 Task: Group the selected elements in the drawing.
Action: Mouse moved to (140, 120)
Screenshot: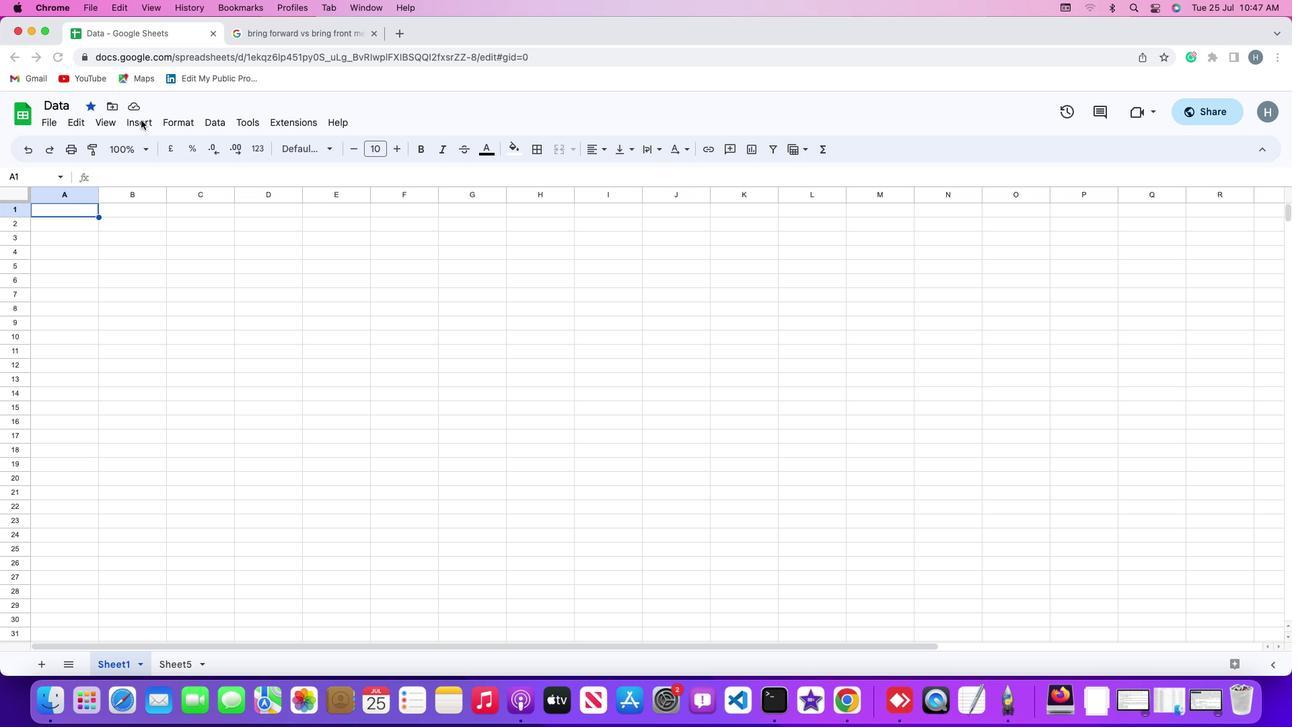 
Action: Mouse pressed left at (140, 120)
Screenshot: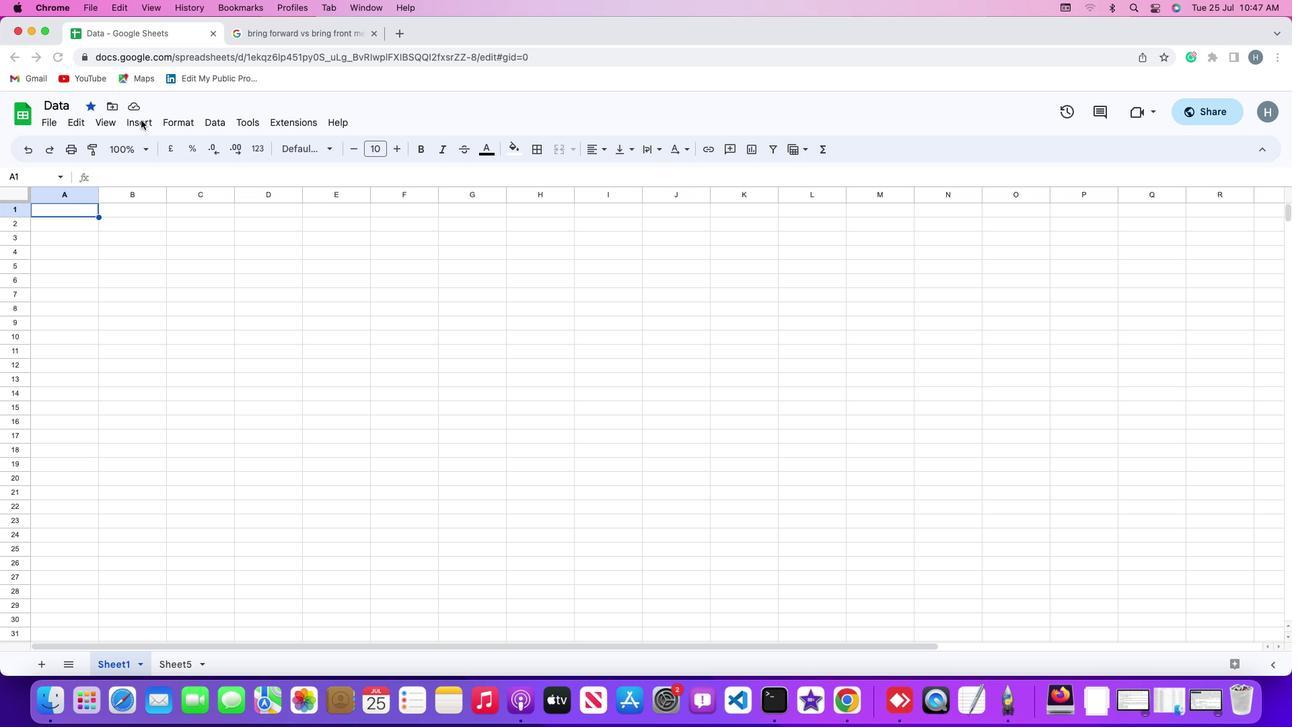 
Action: Mouse moved to (141, 119)
Screenshot: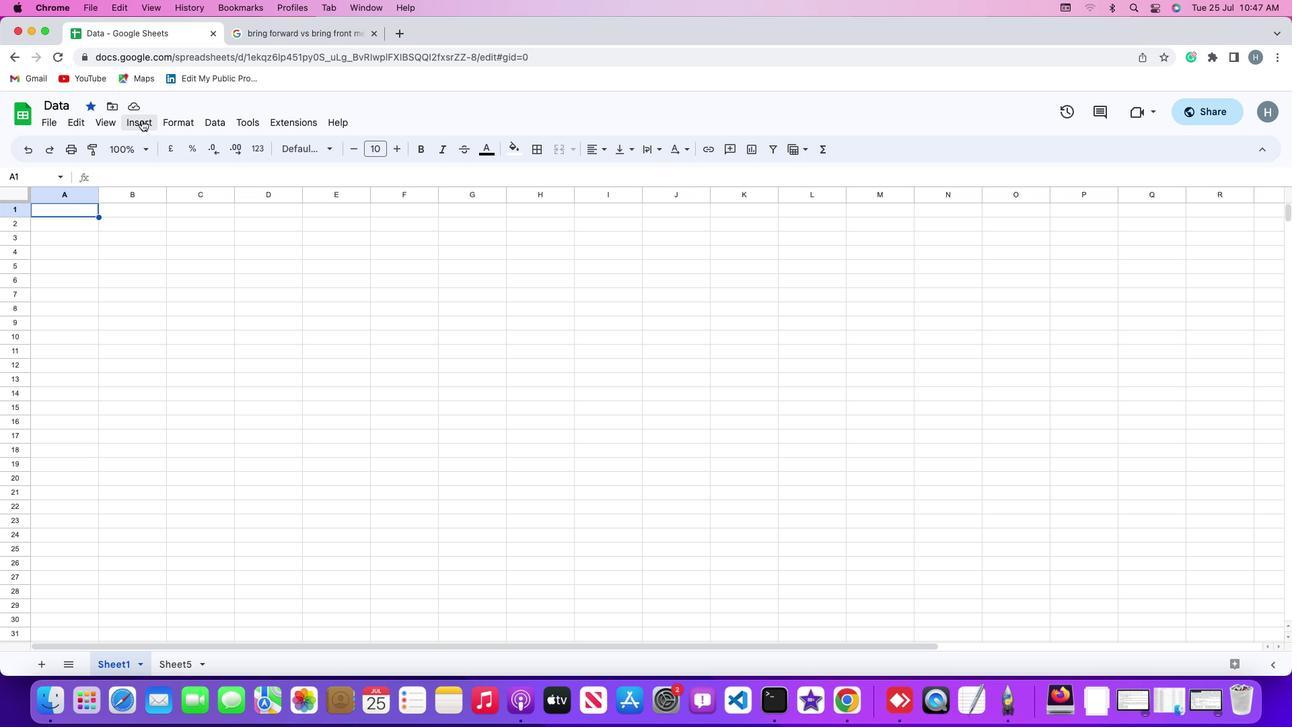
Action: Mouse pressed left at (141, 119)
Screenshot: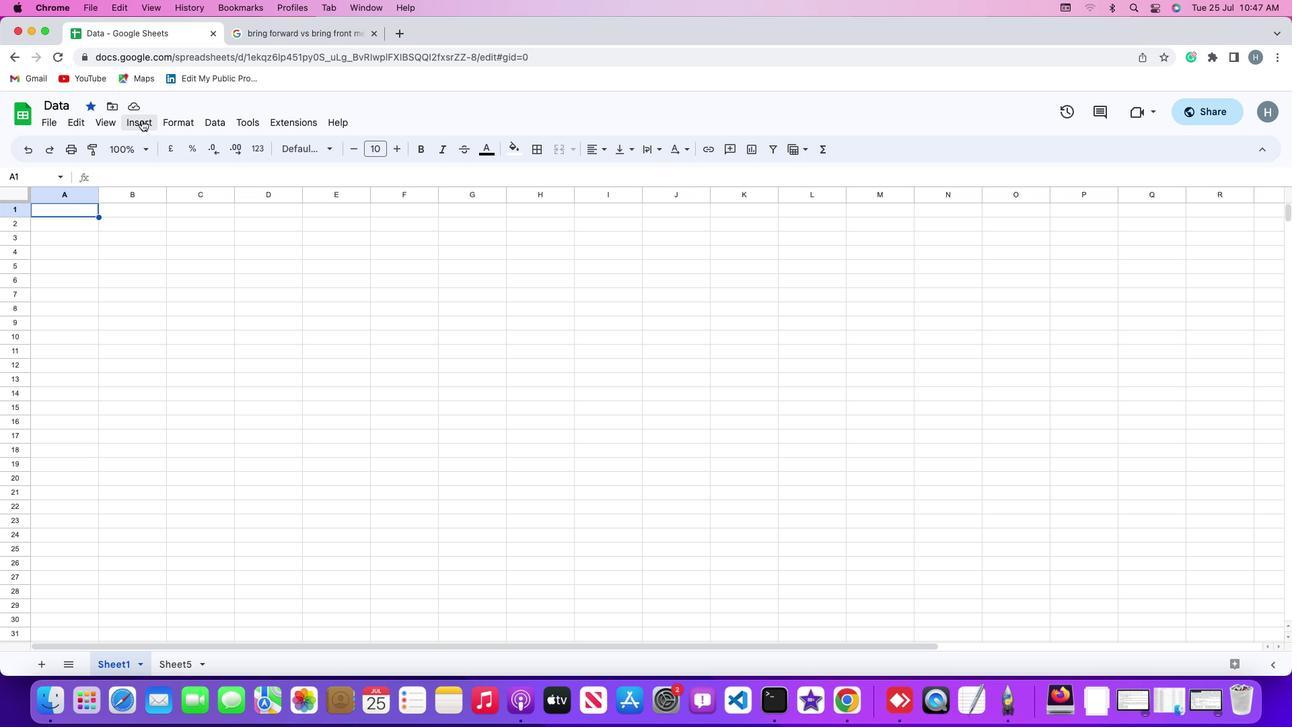 
Action: Mouse moved to (175, 302)
Screenshot: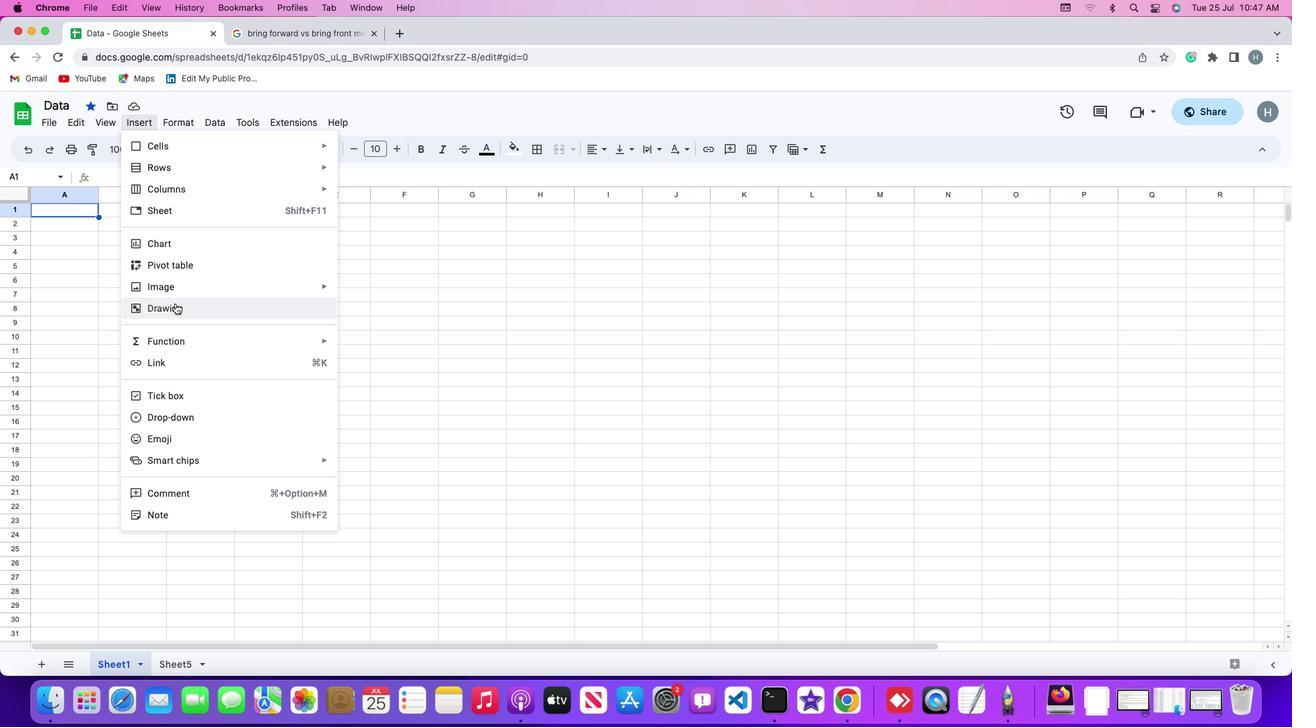 
Action: Mouse pressed left at (175, 302)
Screenshot: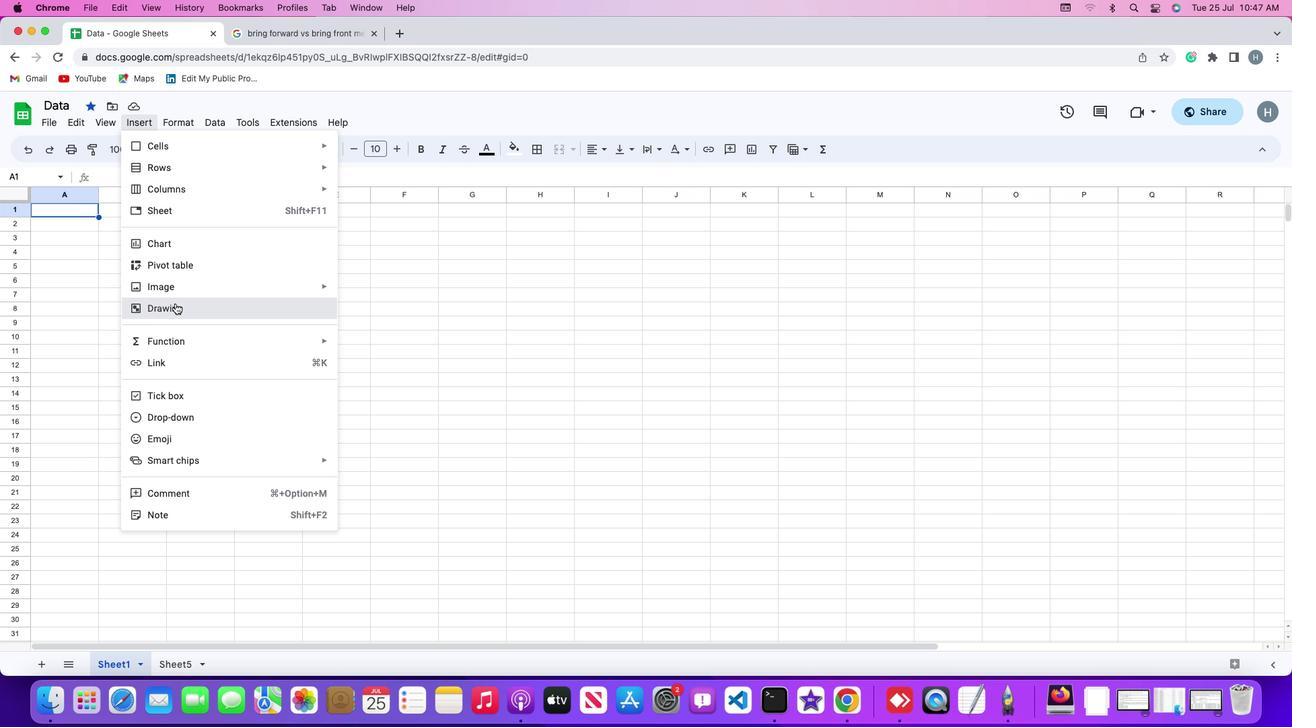 
Action: Mouse moved to (516, 173)
Screenshot: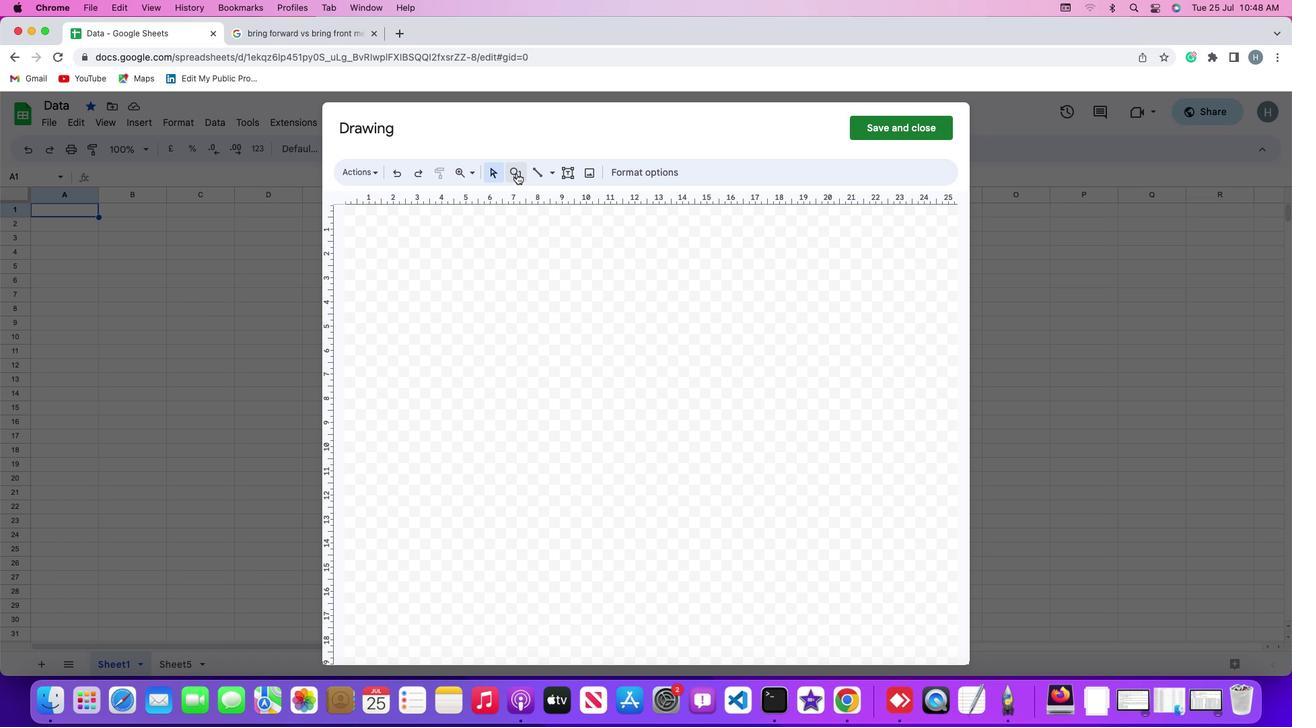 
Action: Mouse pressed left at (516, 173)
Screenshot: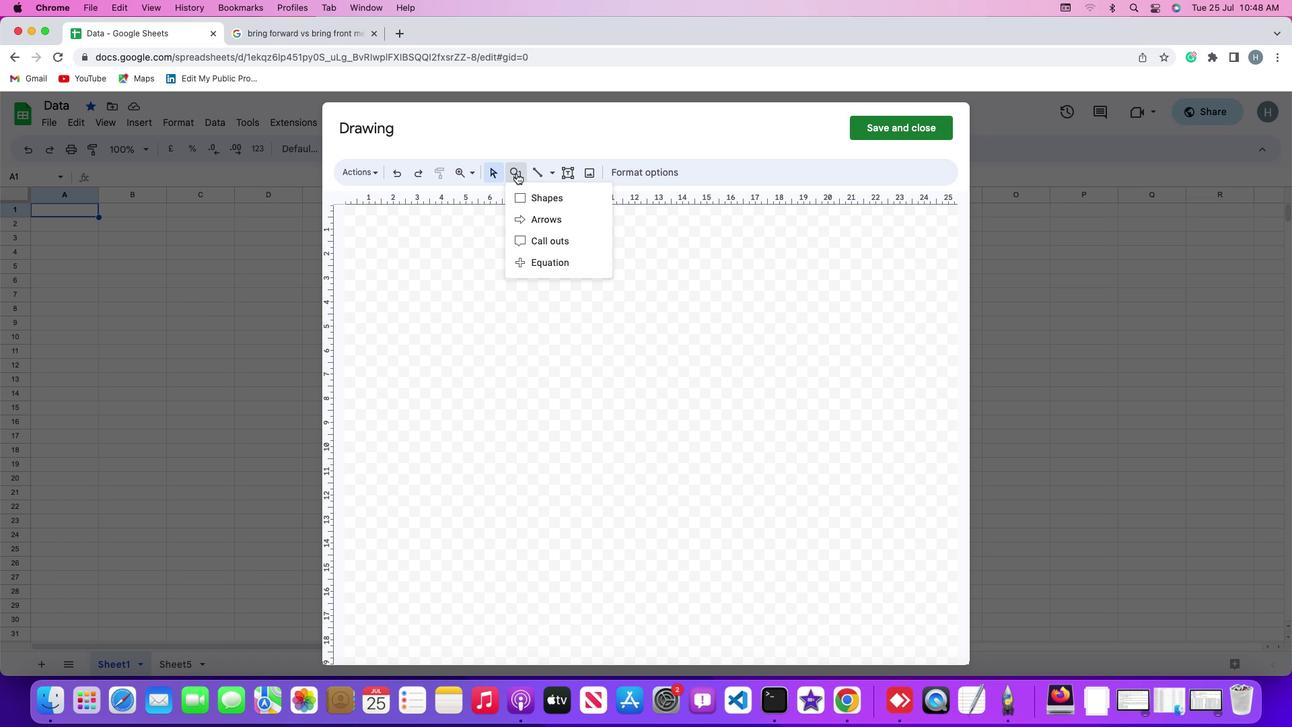 
Action: Mouse moved to (554, 199)
Screenshot: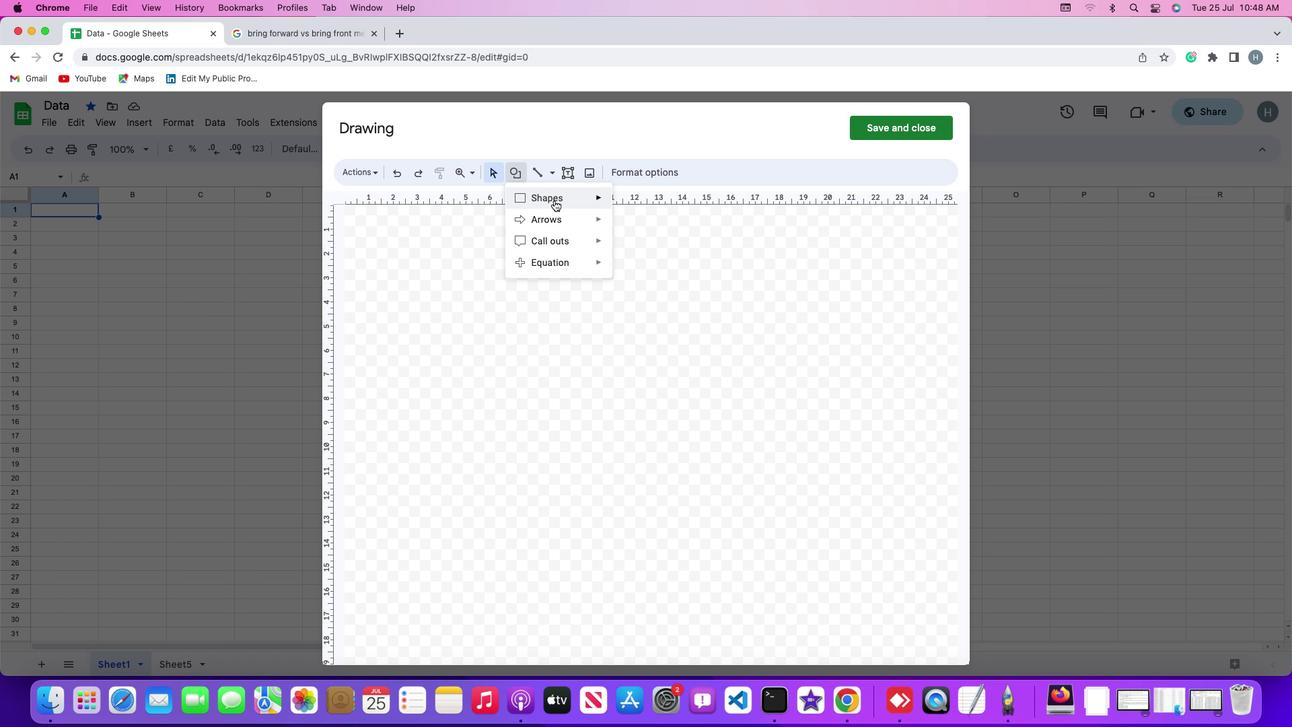 
Action: Mouse pressed left at (554, 199)
Screenshot: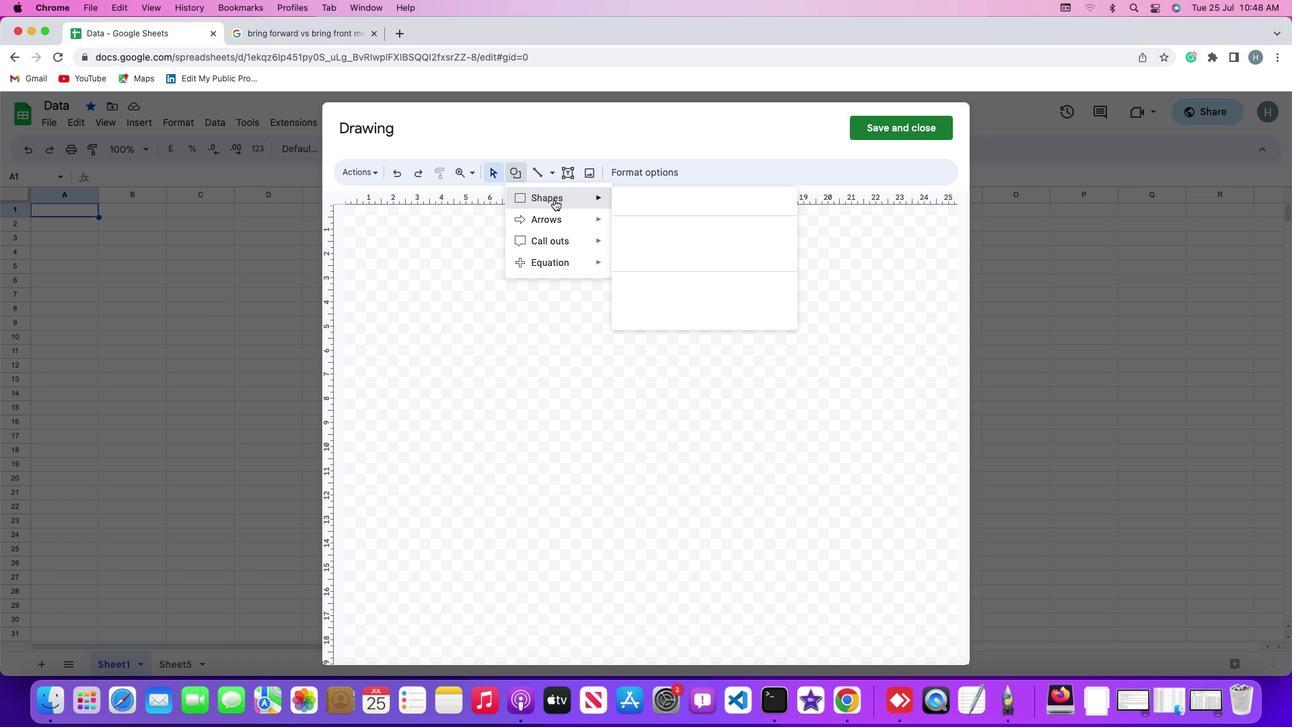 
Action: Mouse moved to (624, 221)
Screenshot: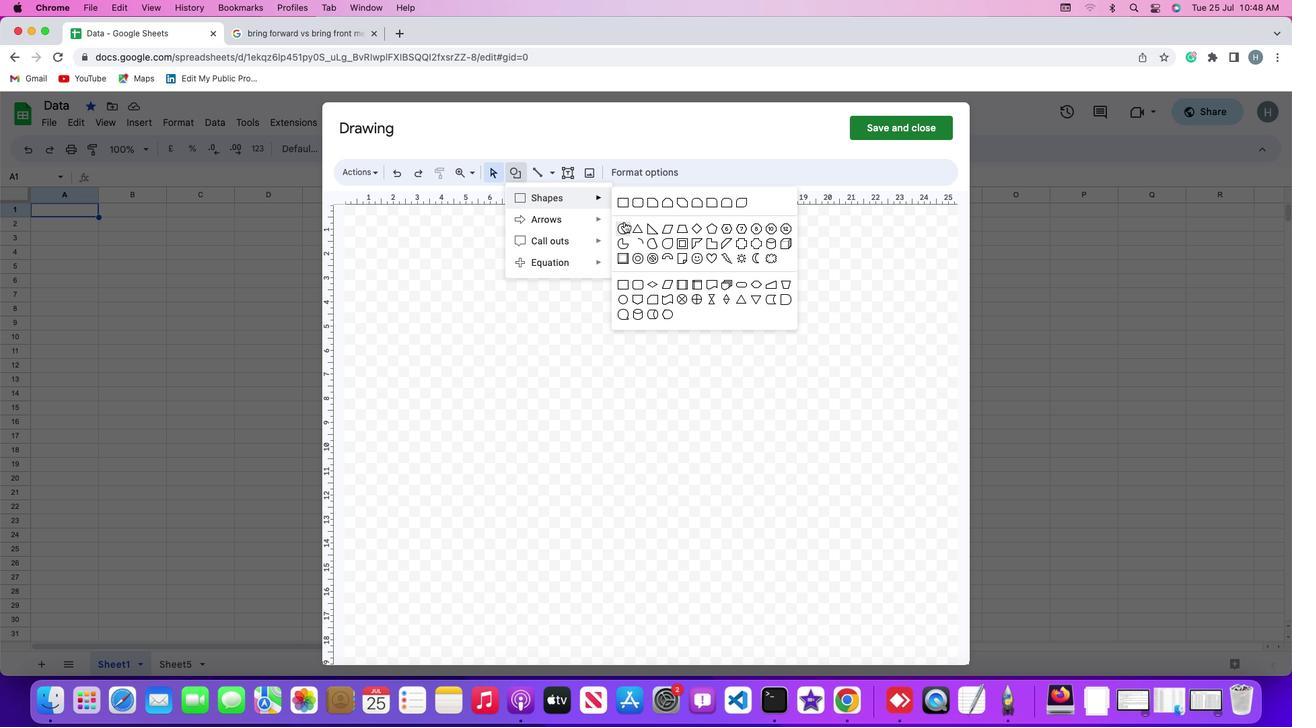 
Action: Mouse pressed left at (624, 221)
Screenshot: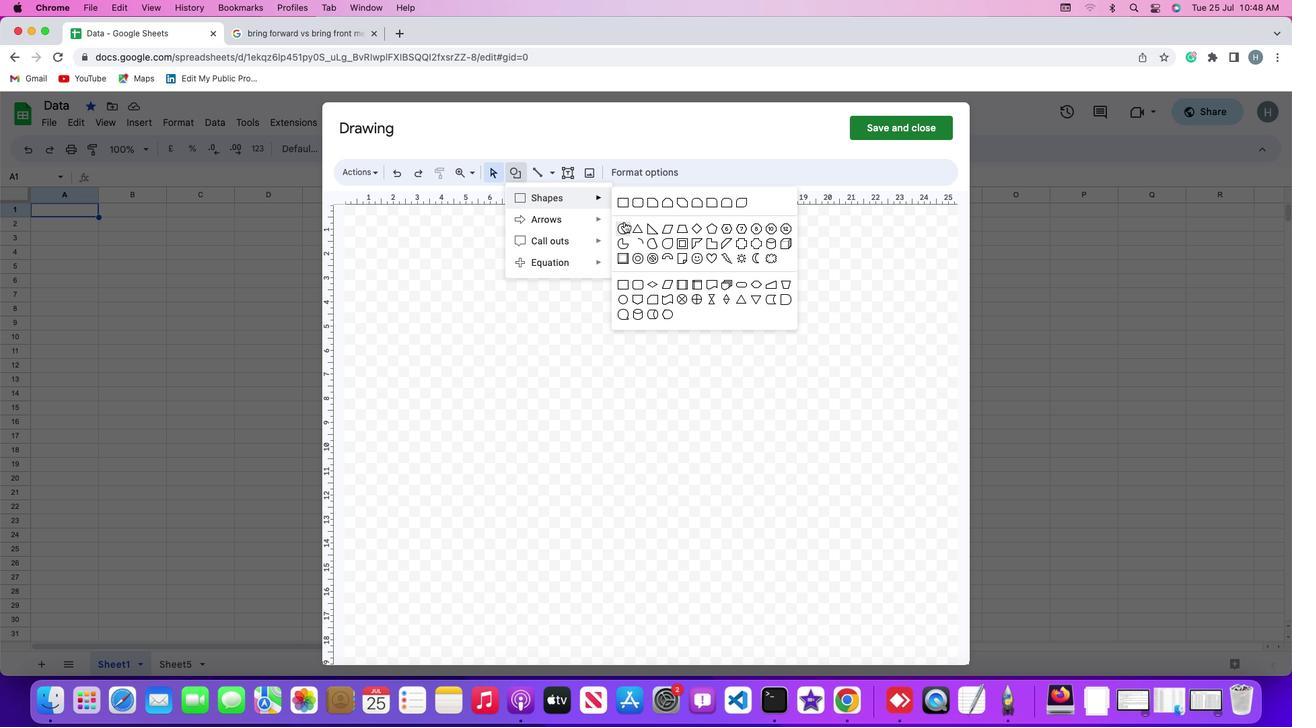 
Action: Mouse moved to (465, 244)
Screenshot: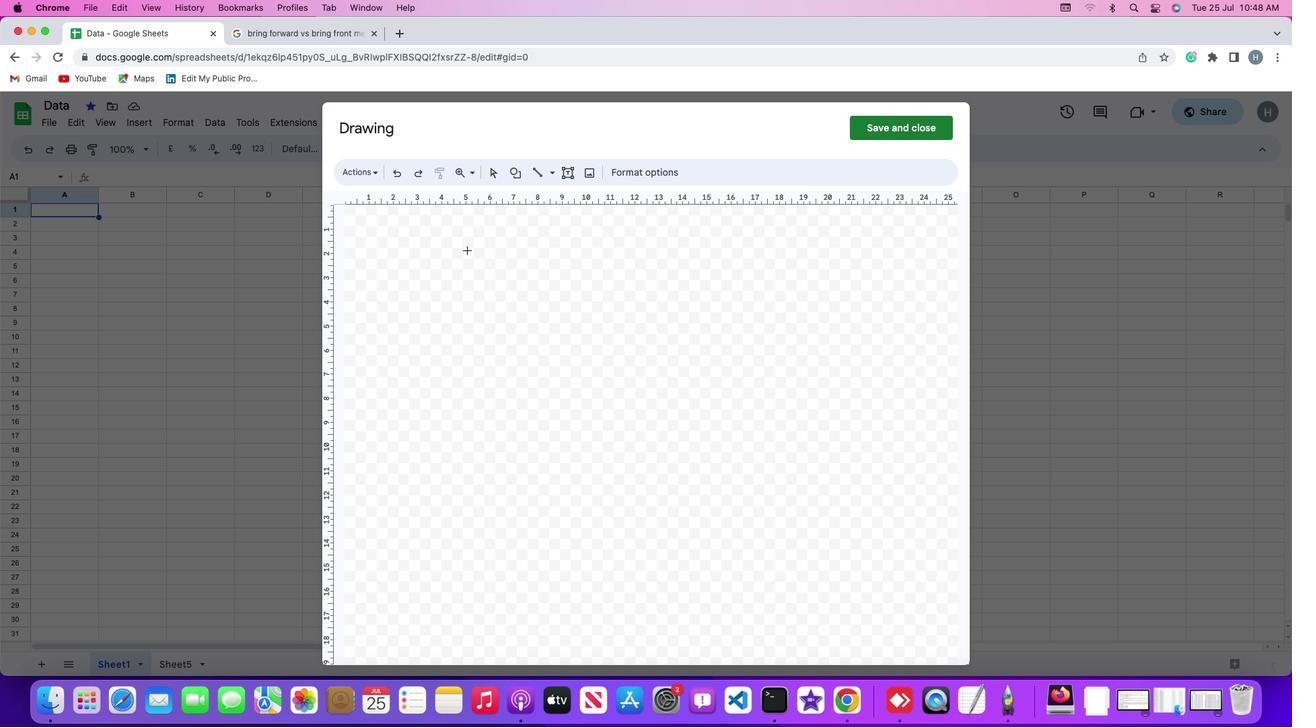 
Action: Mouse pressed left at (465, 244)
Screenshot: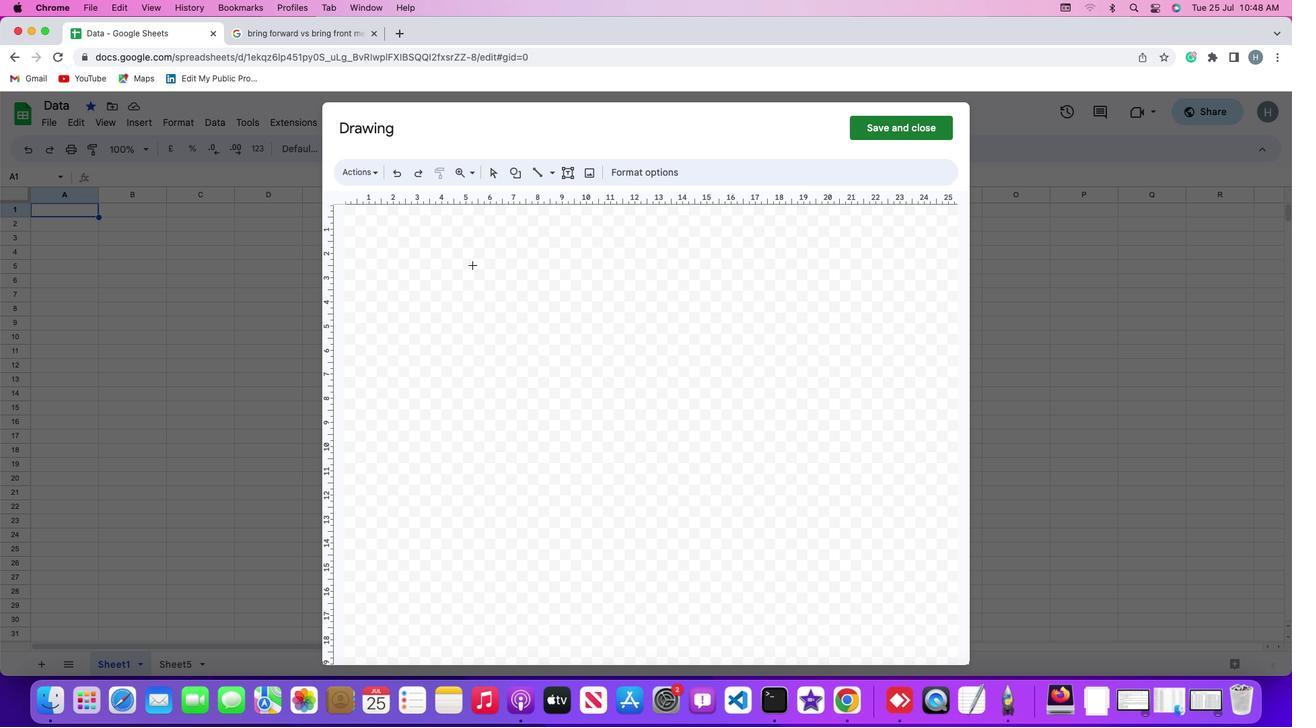 
Action: Mouse moved to (517, 170)
Screenshot: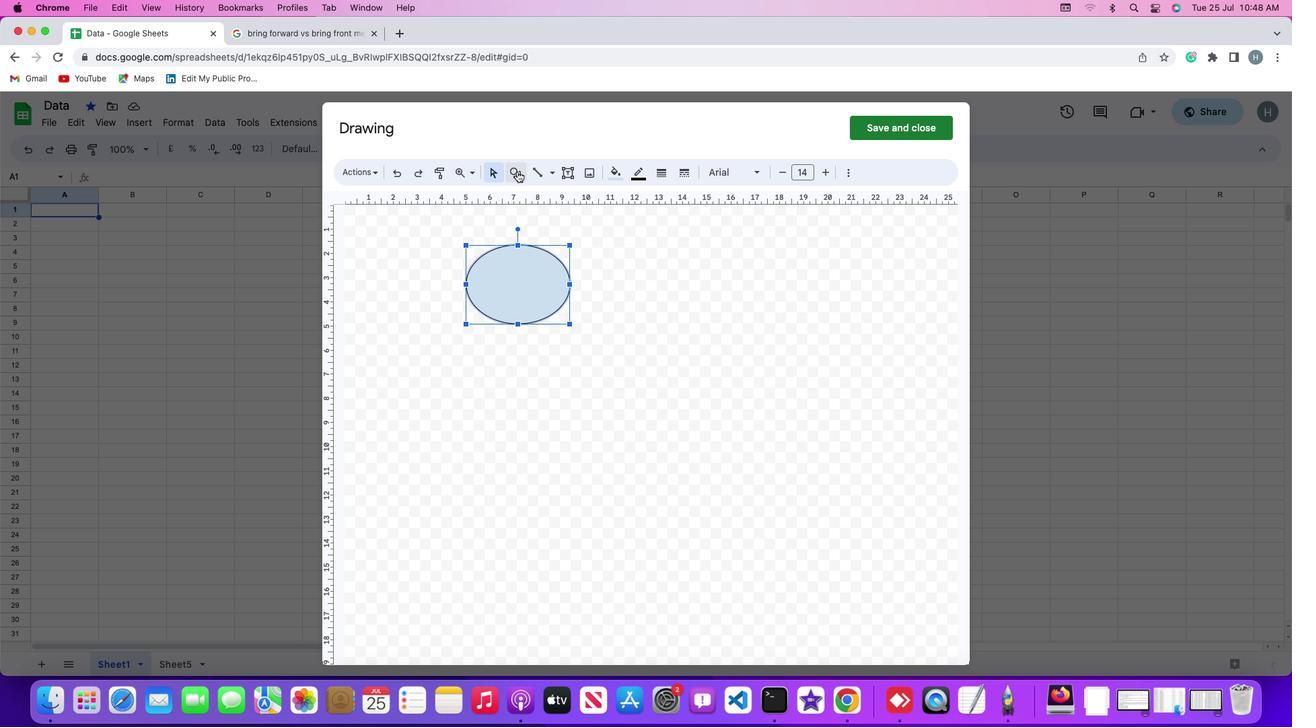 
Action: Mouse pressed left at (517, 170)
Screenshot: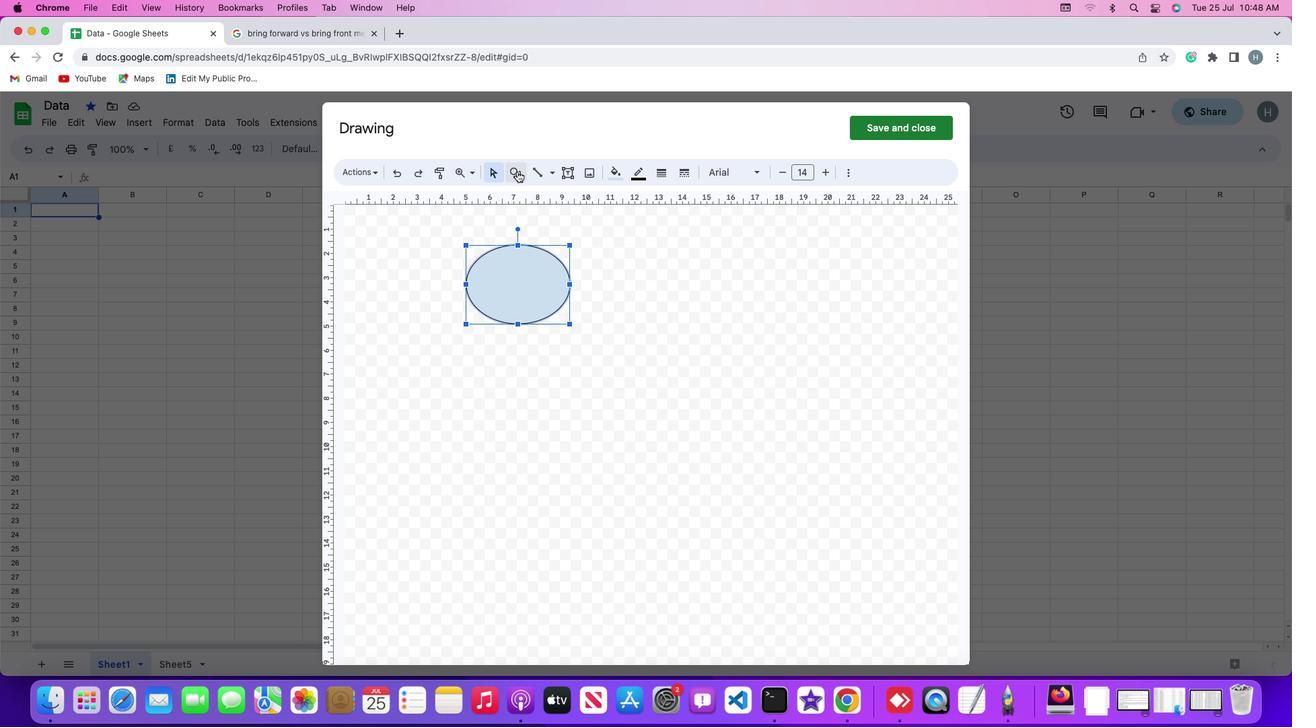 
Action: Mouse moved to (550, 194)
Screenshot: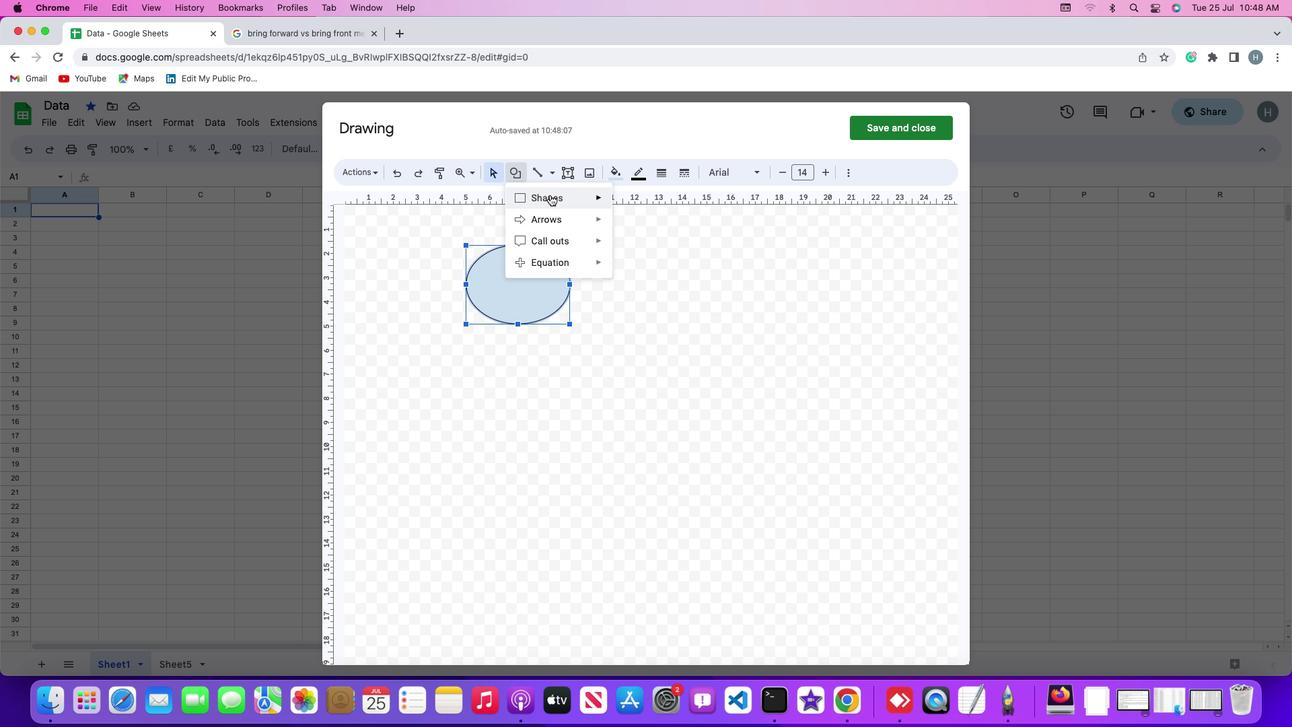 
Action: Mouse pressed left at (550, 194)
Screenshot: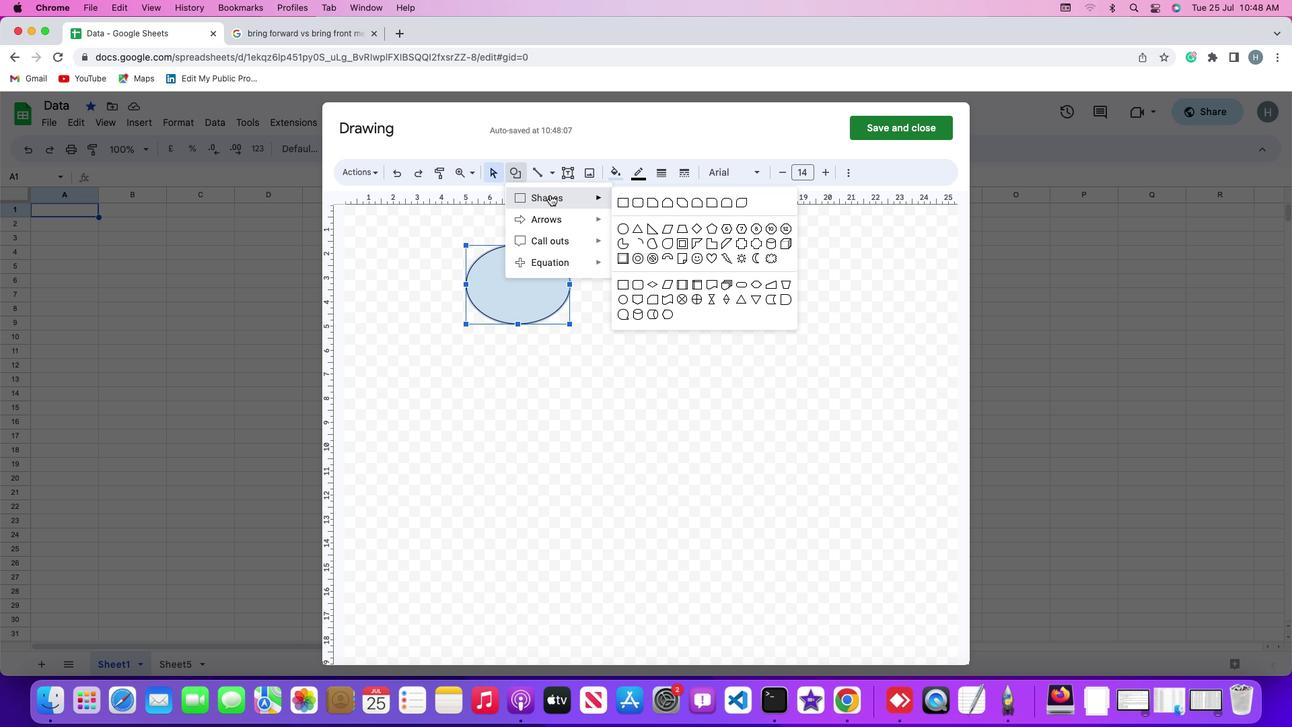 
Action: Mouse moved to (627, 201)
Screenshot: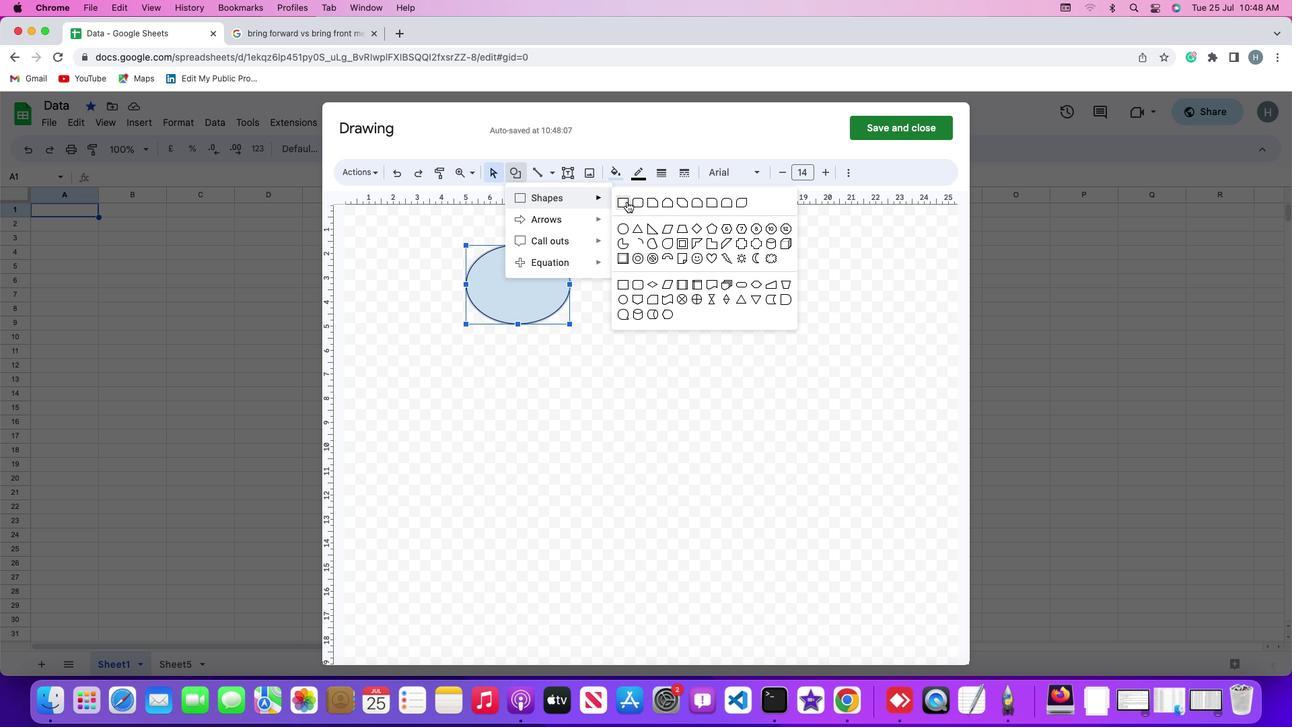 
Action: Mouse pressed left at (627, 201)
Screenshot: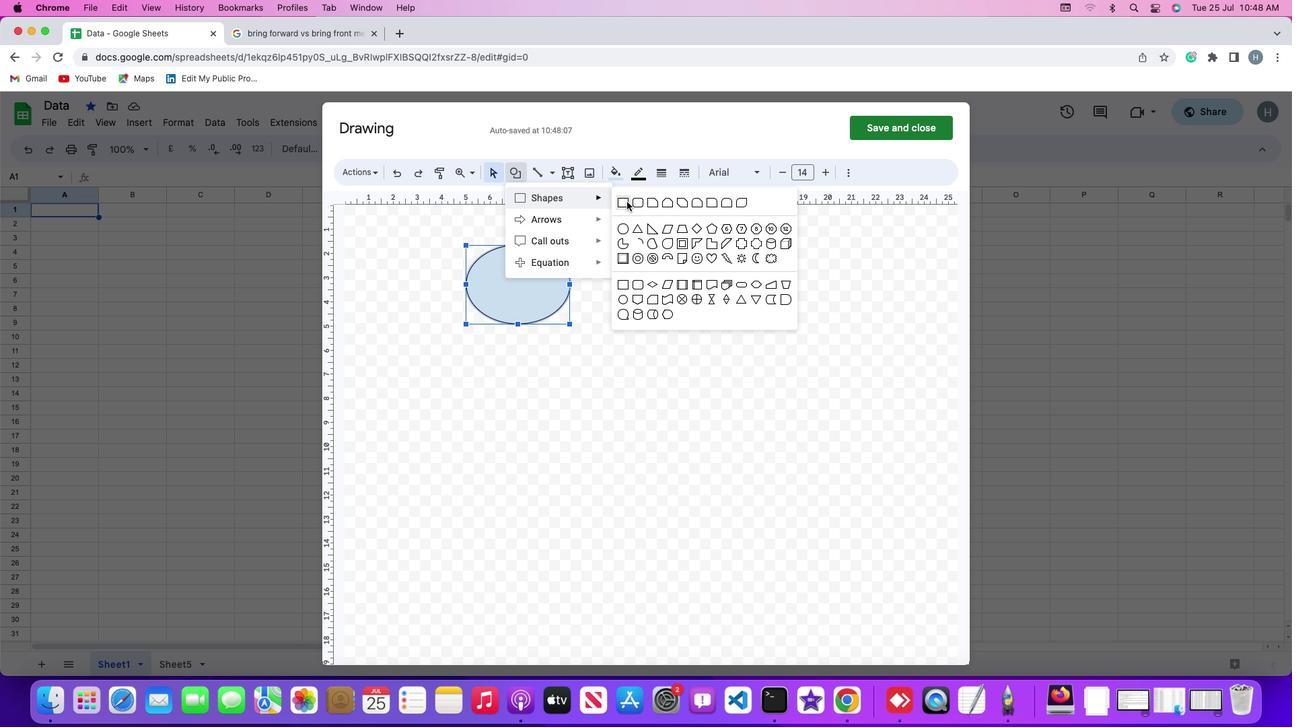 
Action: Mouse moved to (613, 261)
Screenshot: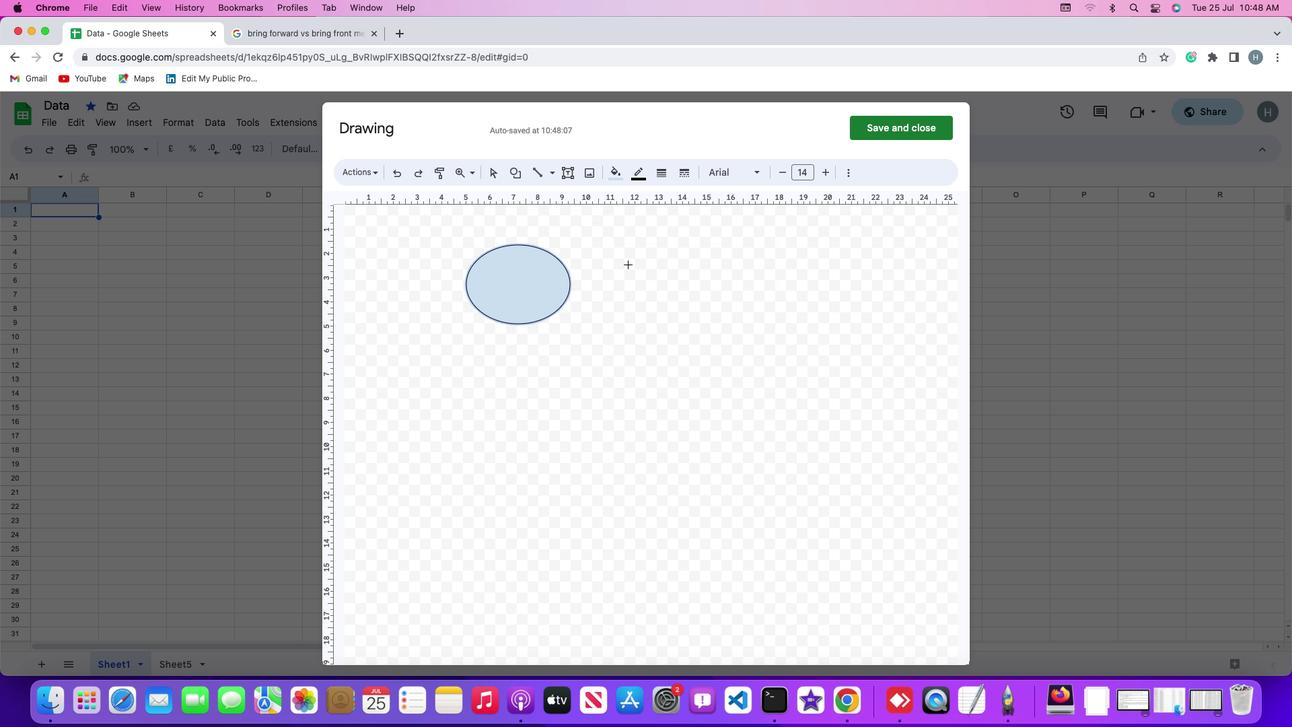 
Action: Mouse pressed left at (613, 261)
Screenshot: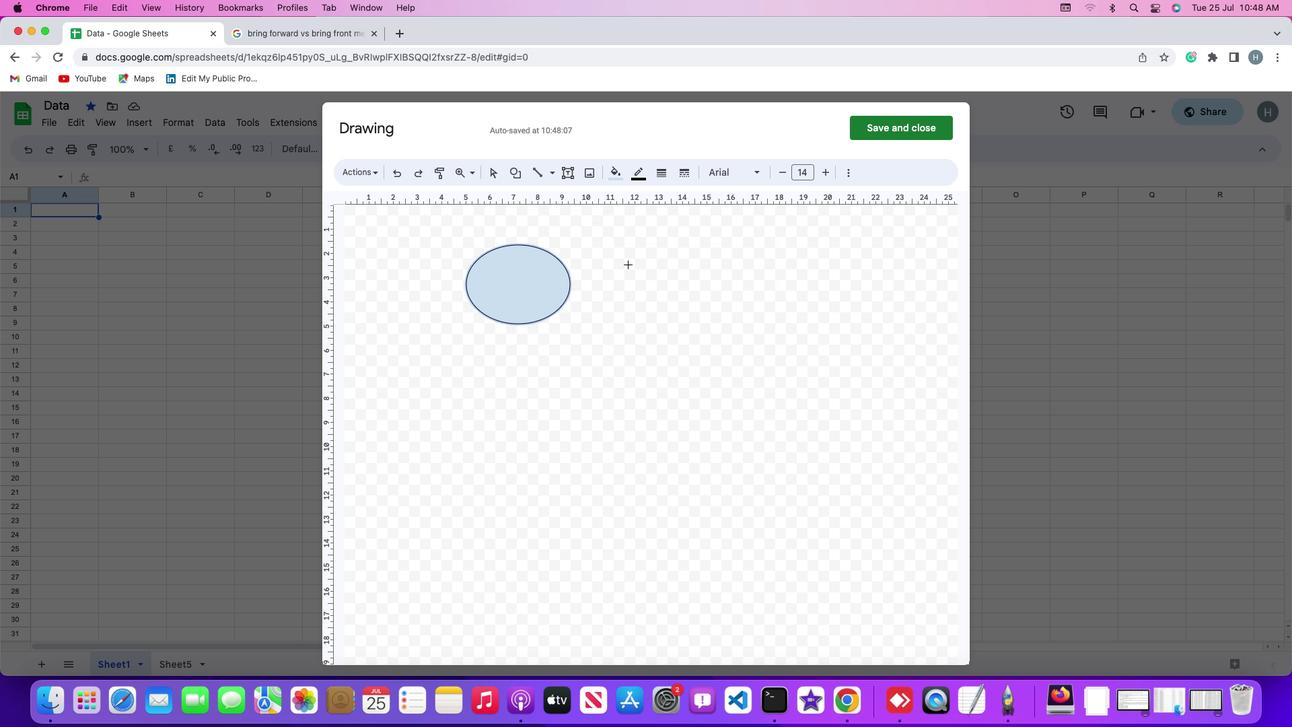
Action: Mouse moved to (518, 168)
Screenshot: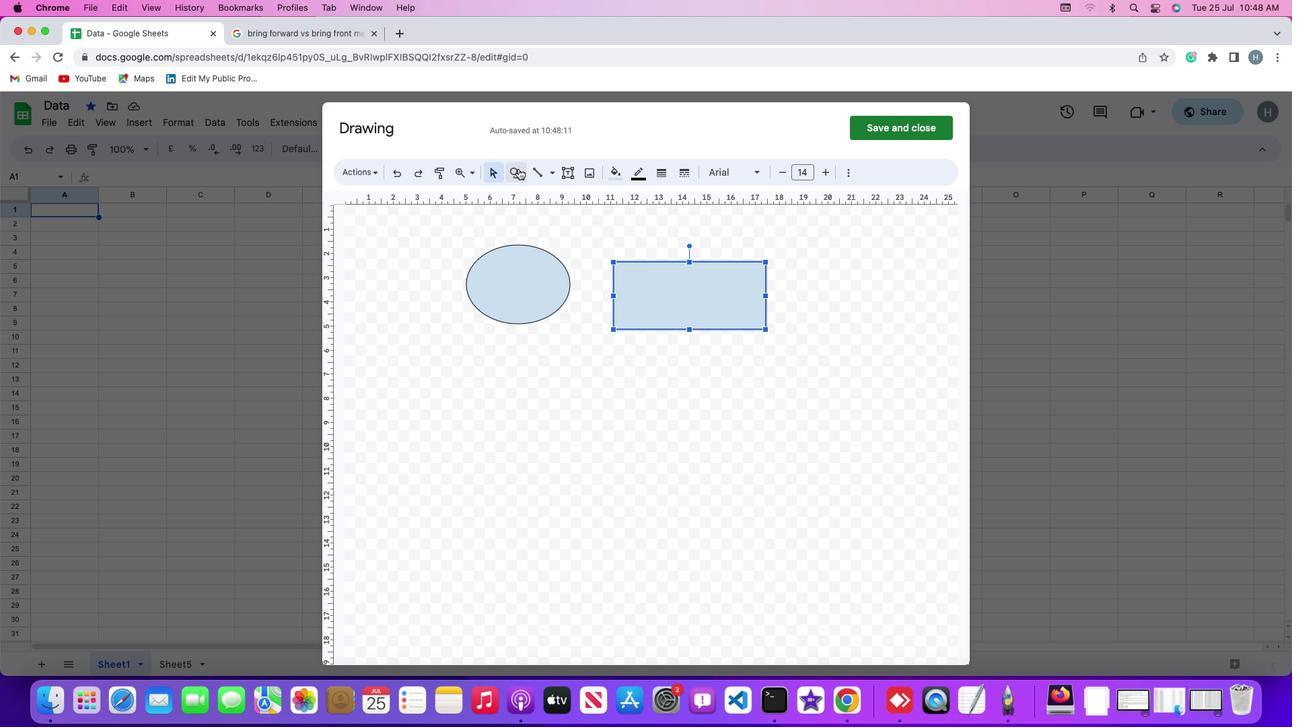 
Action: Mouse pressed left at (518, 168)
Screenshot: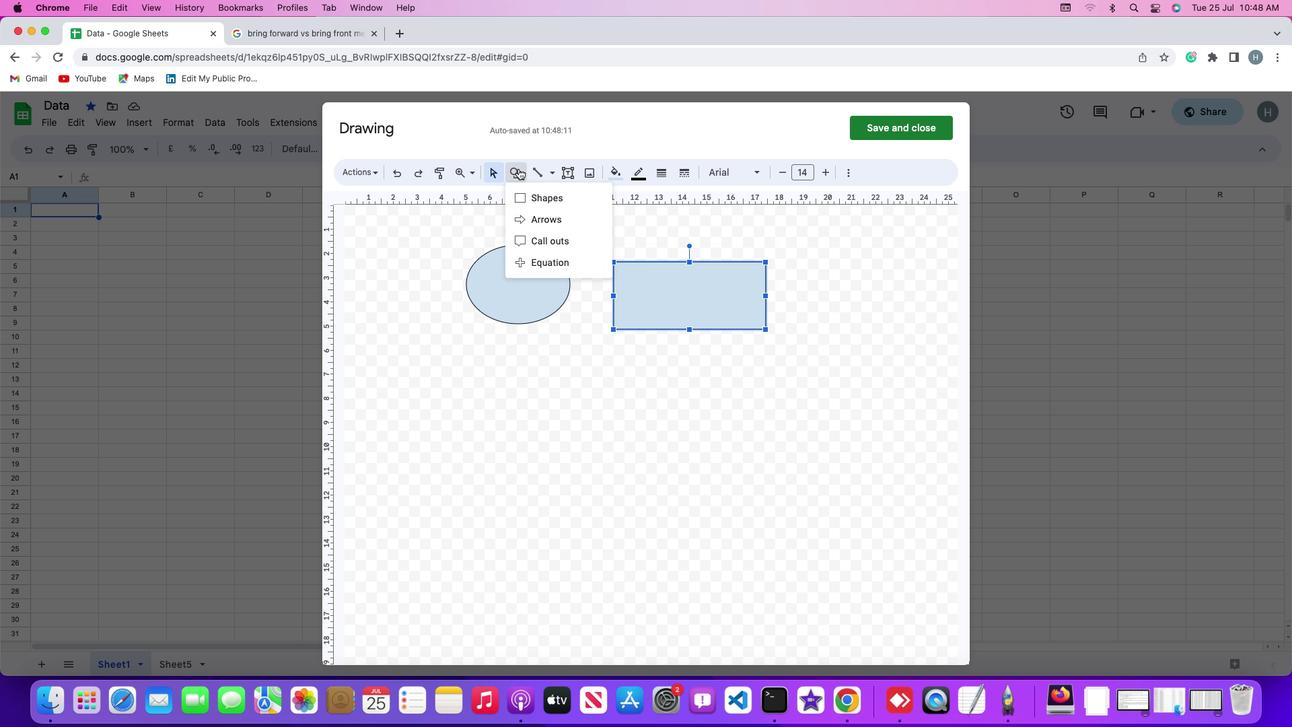 
Action: Mouse moved to (584, 195)
Screenshot: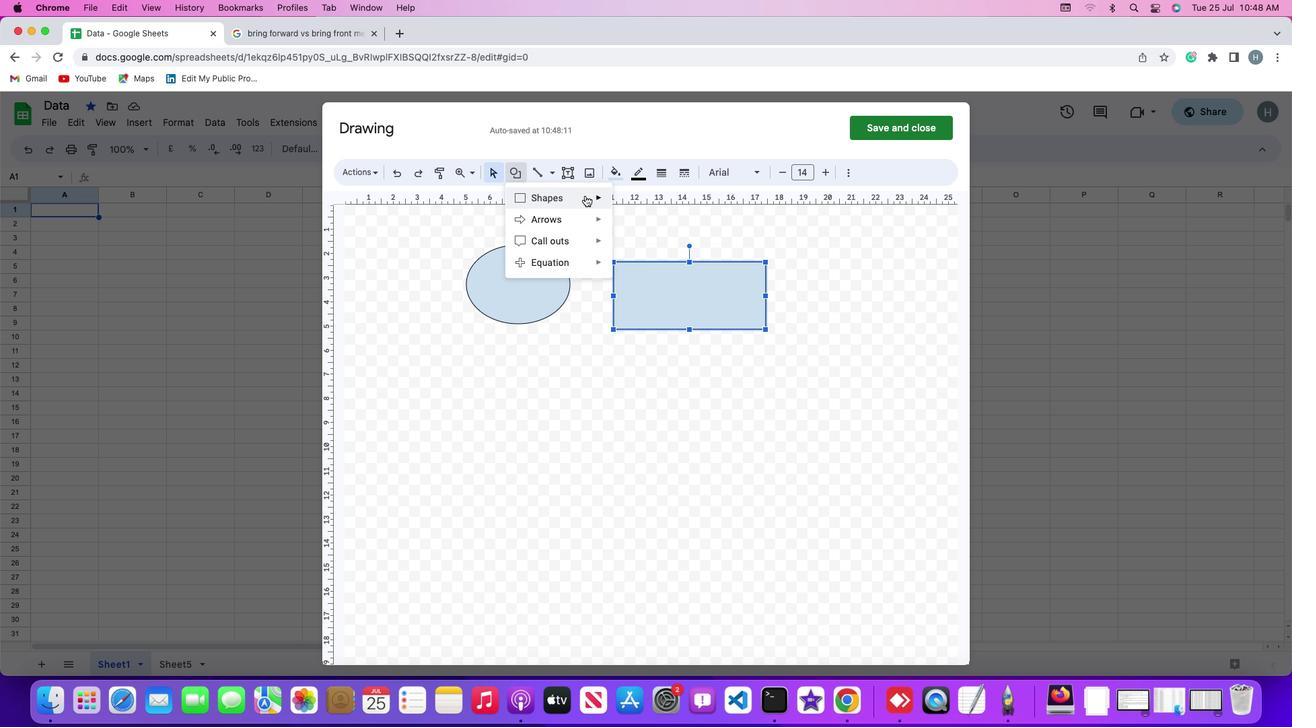 
Action: Mouse pressed left at (584, 195)
Screenshot: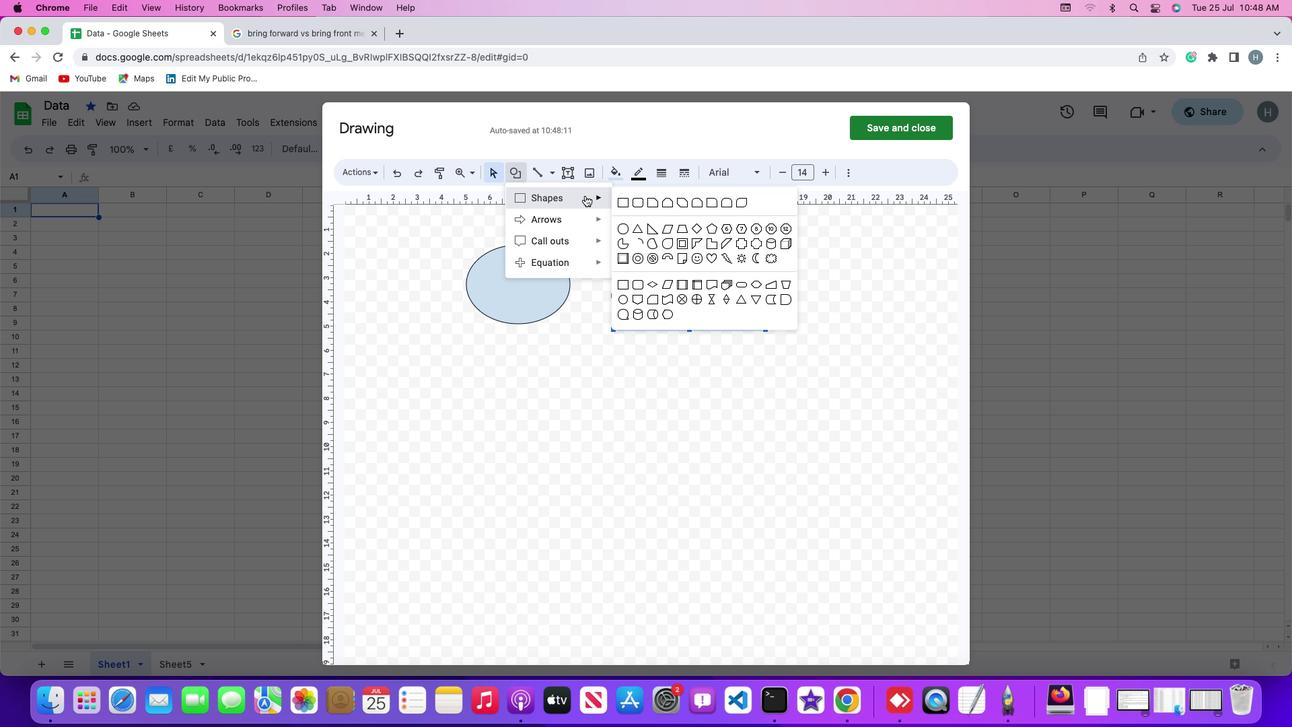 
Action: Mouse moved to (637, 226)
Screenshot: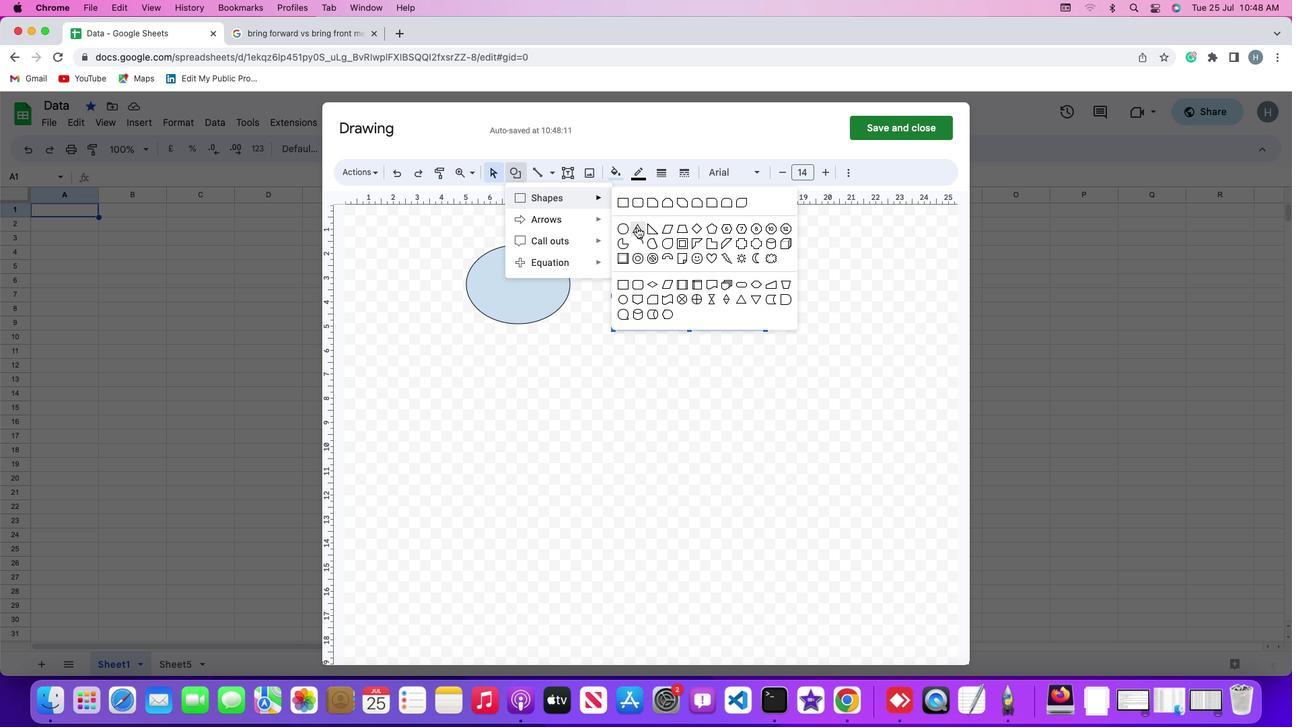 
Action: Mouse pressed left at (637, 226)
Screenshot: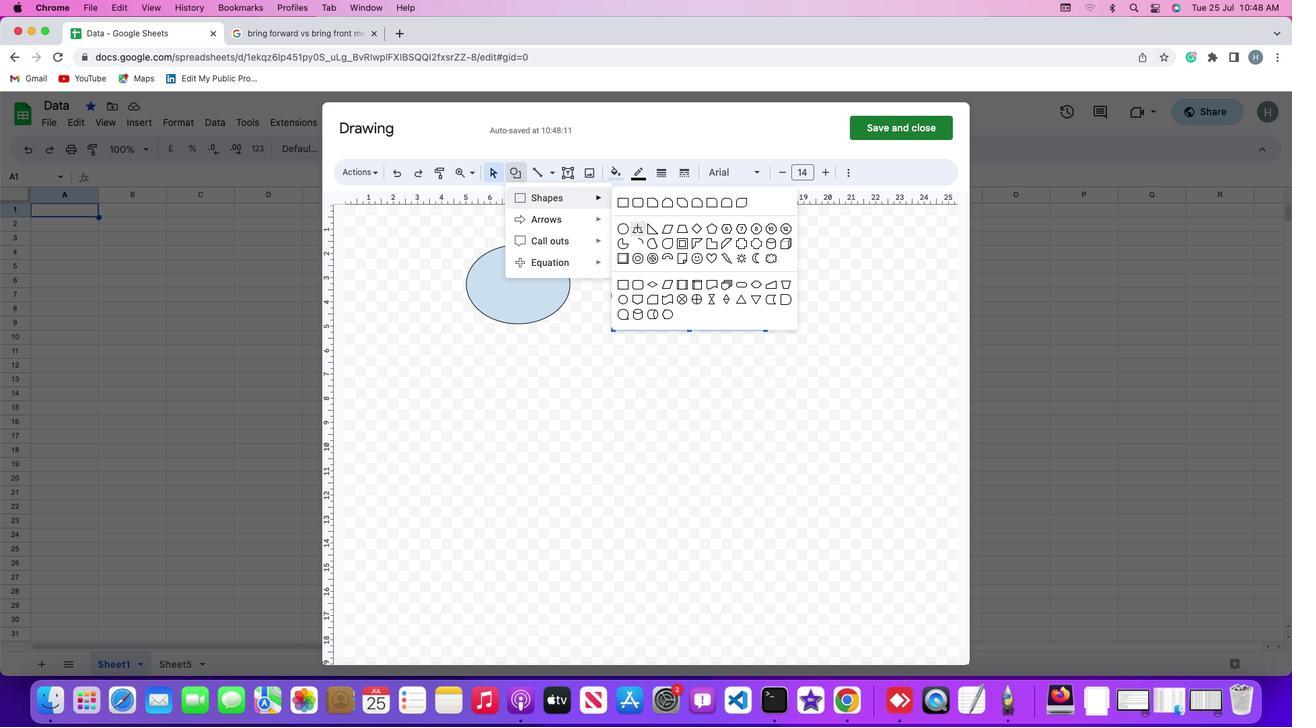 
Action: Mouse moved to (581, 345)
Screenshot: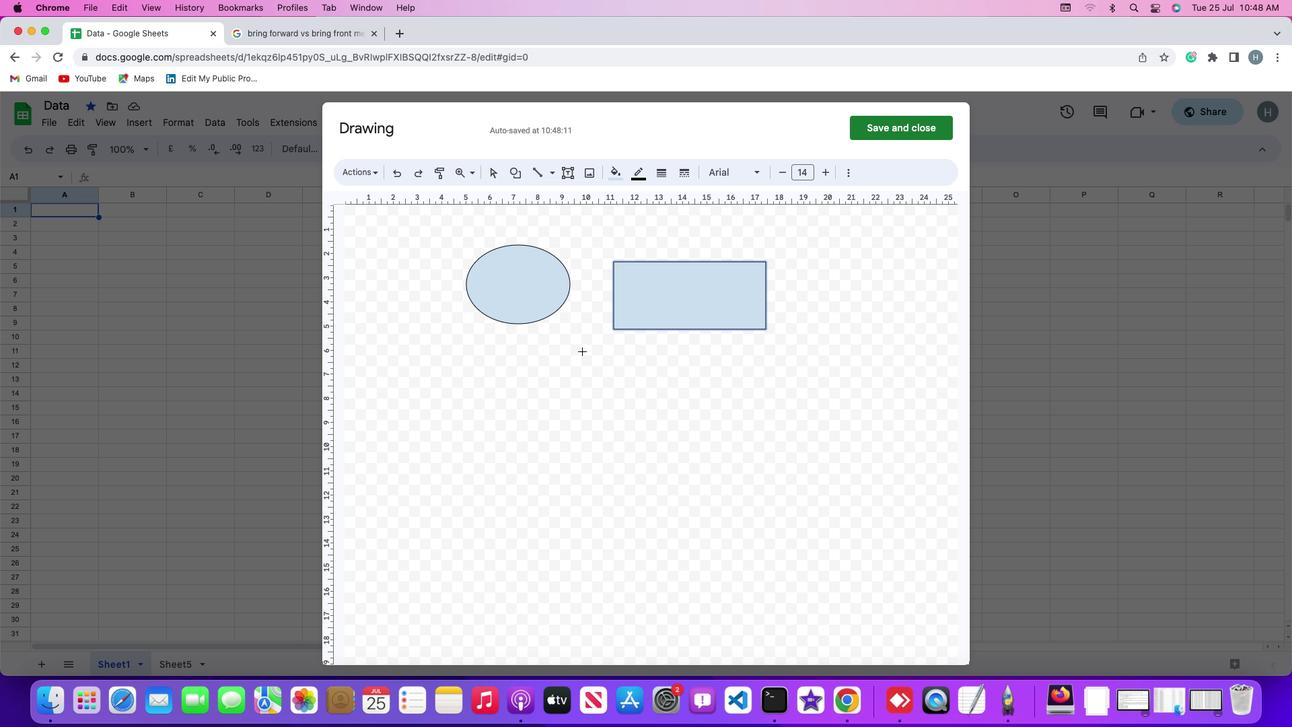 
Action: Mouse pressed left at (581, 345)
Screenshot: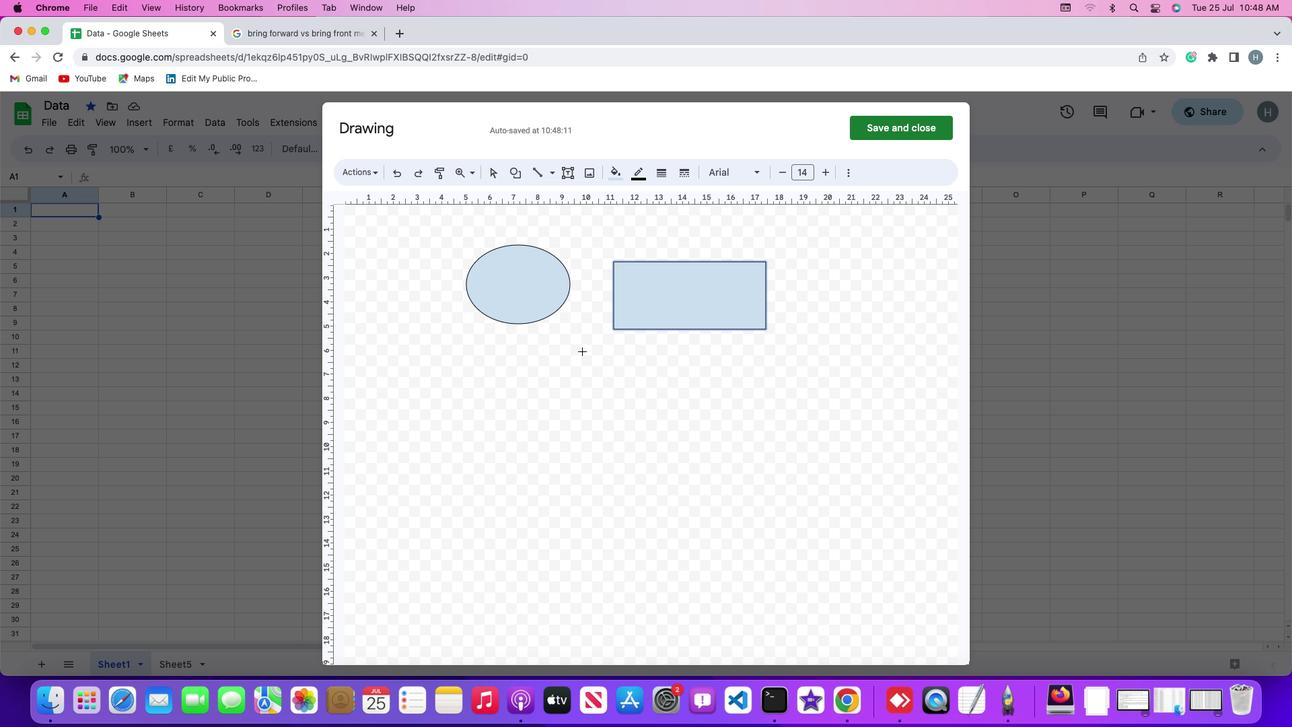 
Action: Mouse moved to (461, 246)
Screenshot: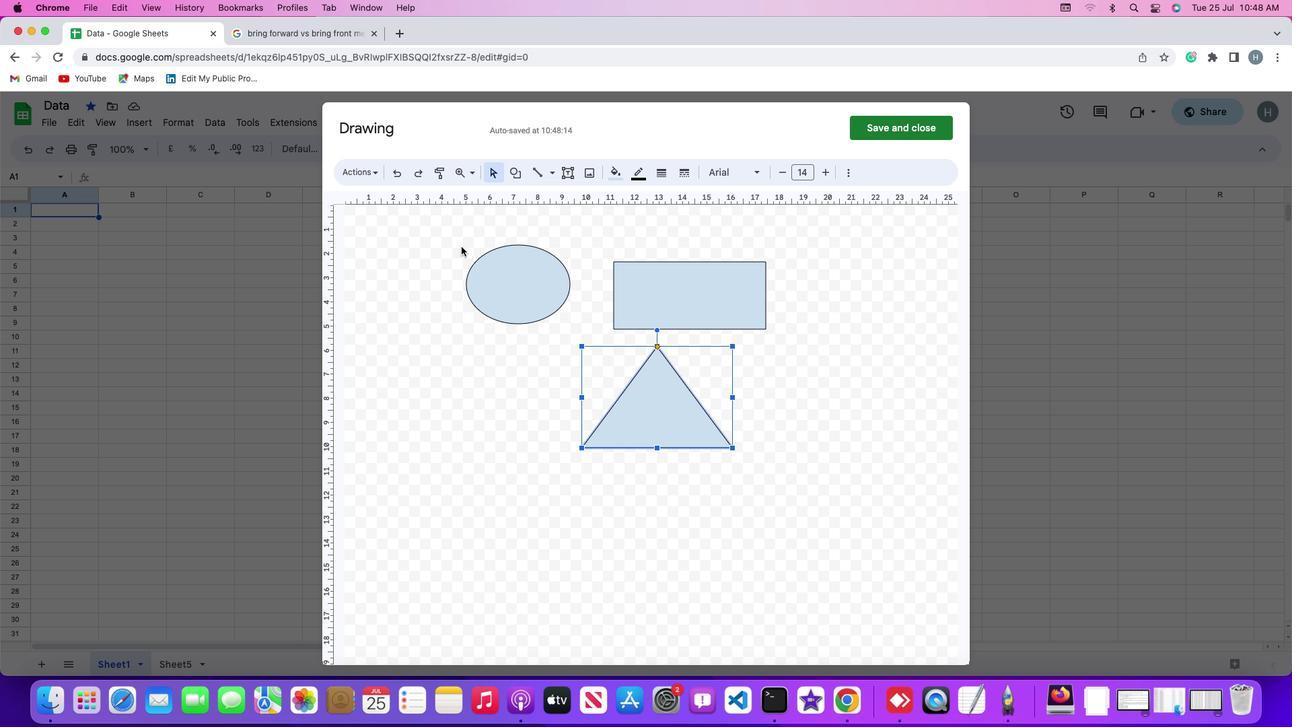 
Action: Mouse pressed left at (461, 246)
Screenshot: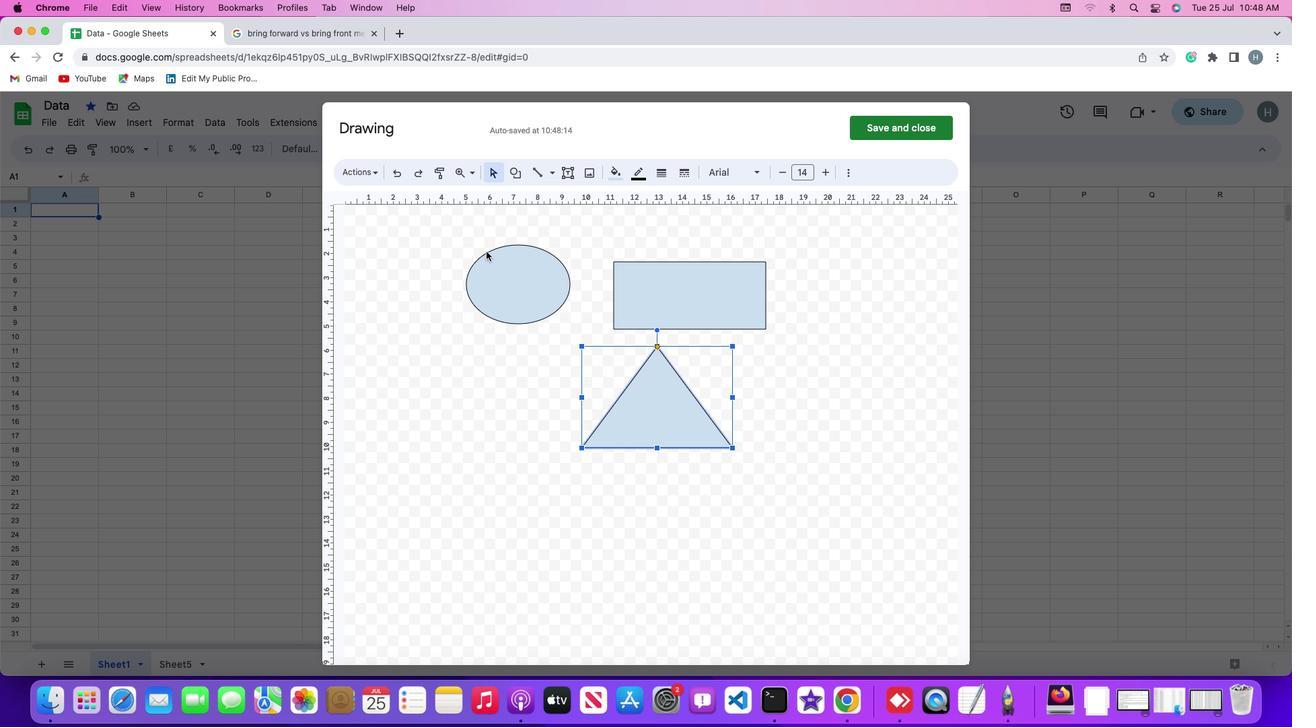 
Action: Mouse moved to (376, 168)
Screenshot: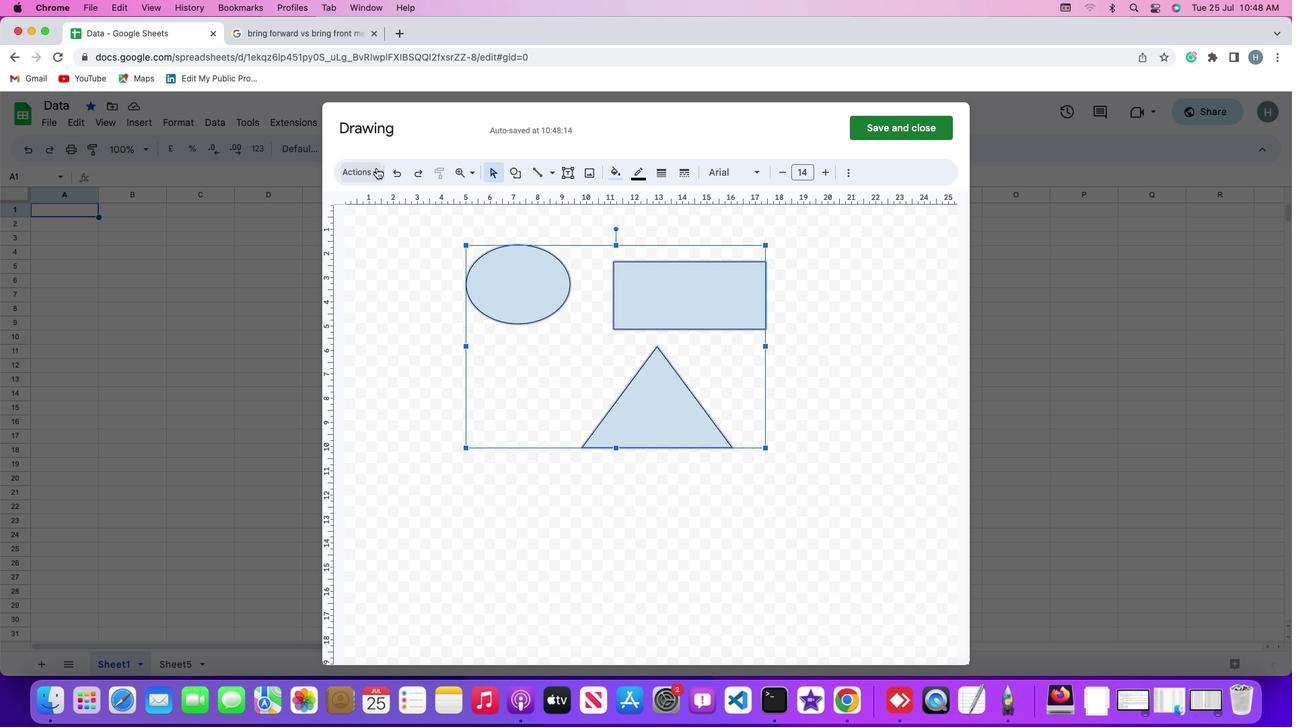 
Action: Mouse pressed left at (376, 168)
Screenshot: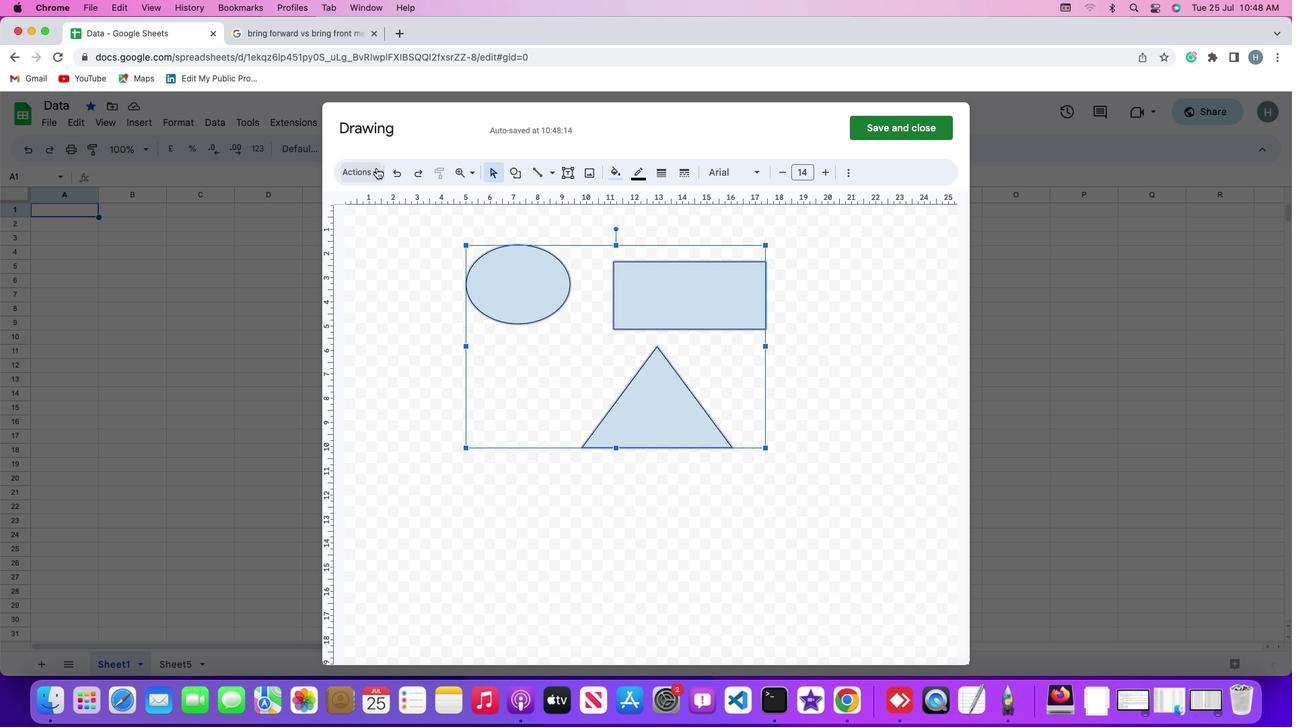 
Action: Mouse moved to (436, 611)
Screenshot: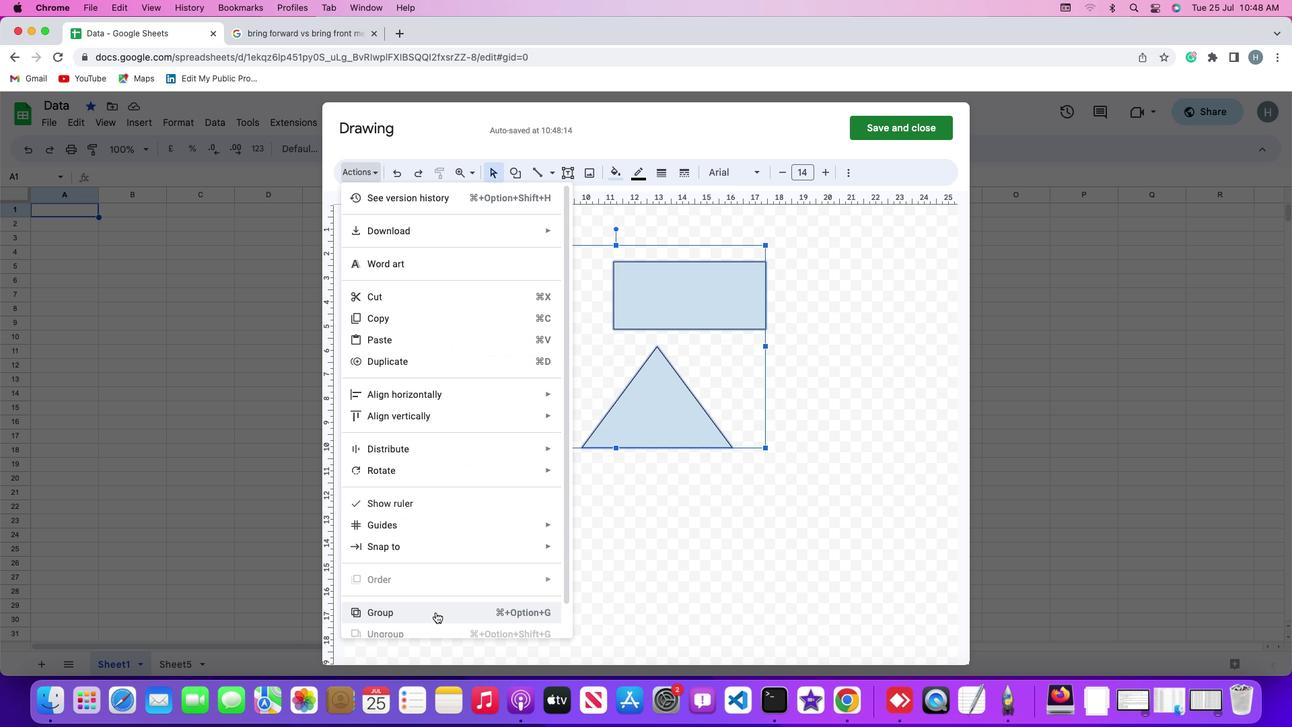 
Action: Mouse pressed left at (436, 611)
Screenshot: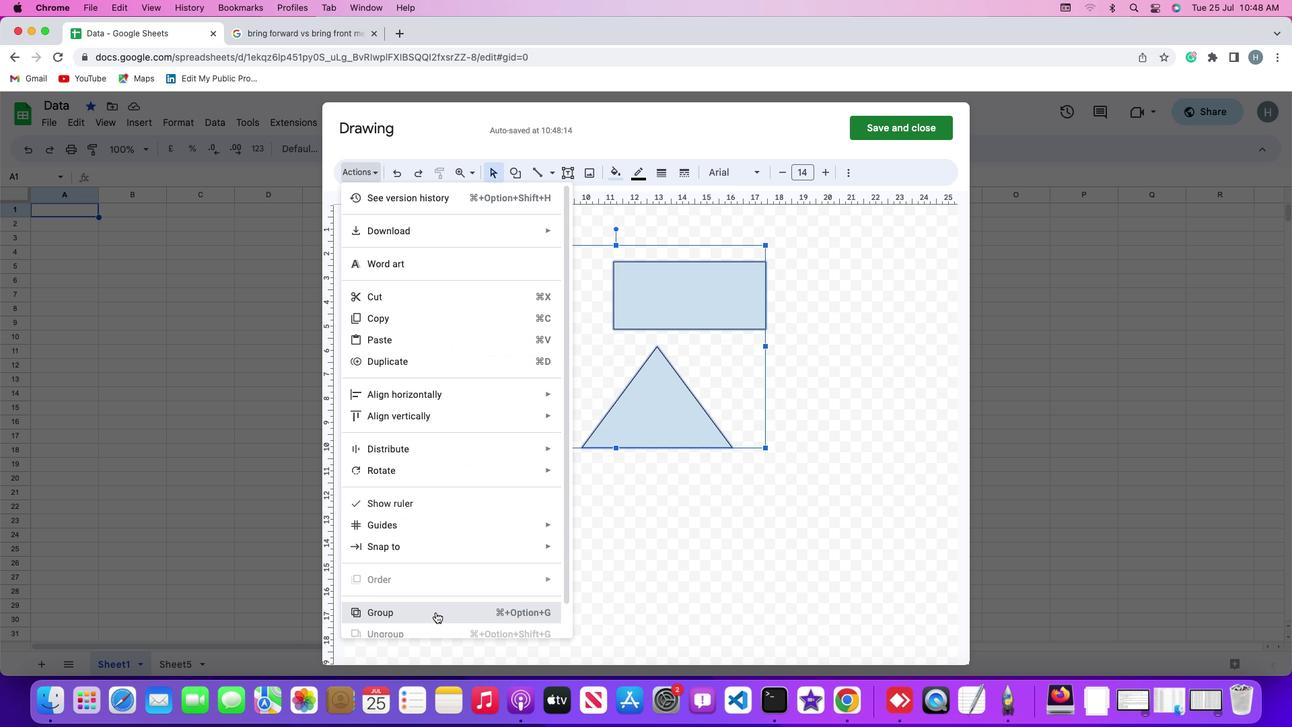 
Action: Mouse moved to (681, 503)
Screenshot: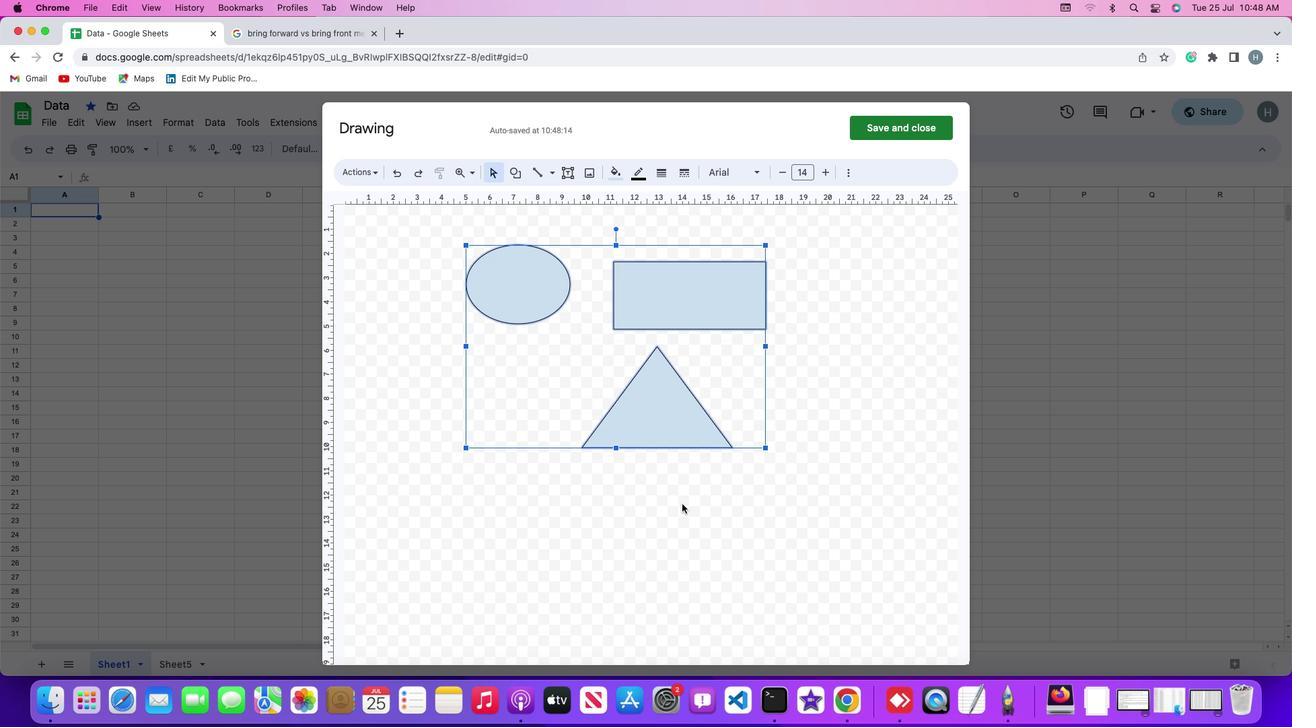
